 Task: Create a section Black Hole and in the section, add a milestone Agile Process Implementation in the project TowardForge.
Action: Mouse moved to (22, 58)
Screenshot: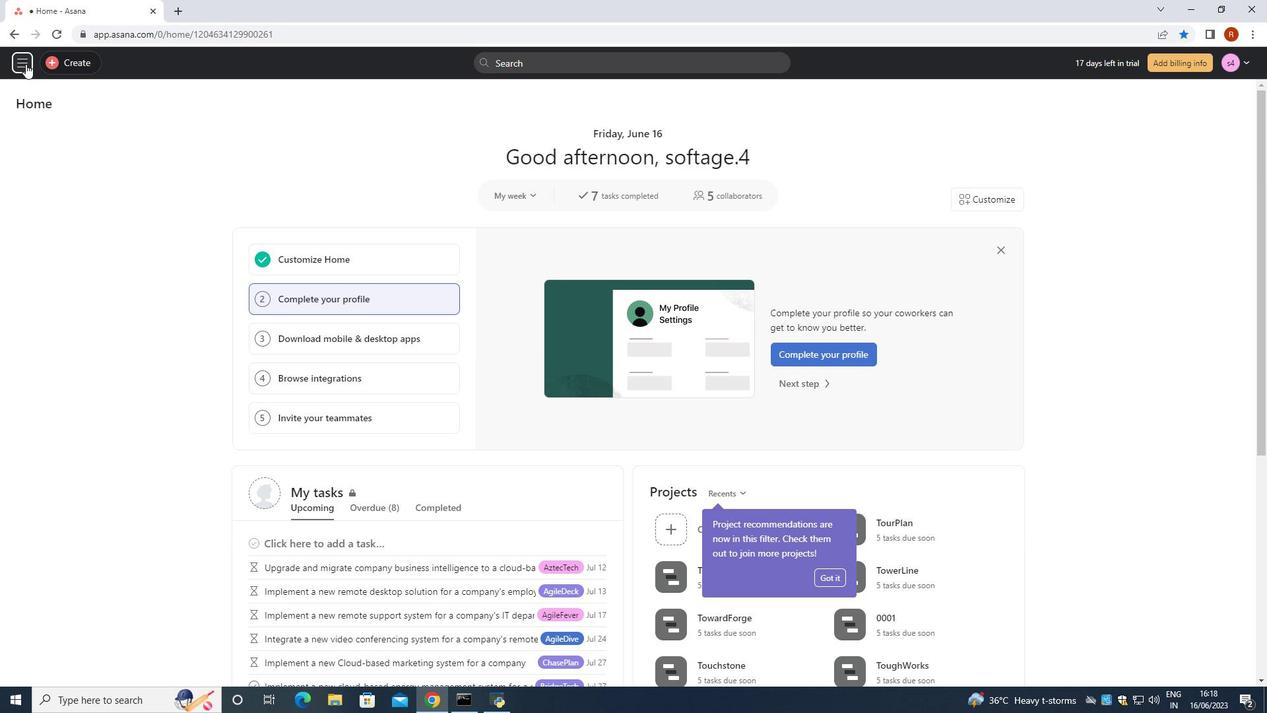 
Action: Mouse pressed left at (22, 58)
Screenshot: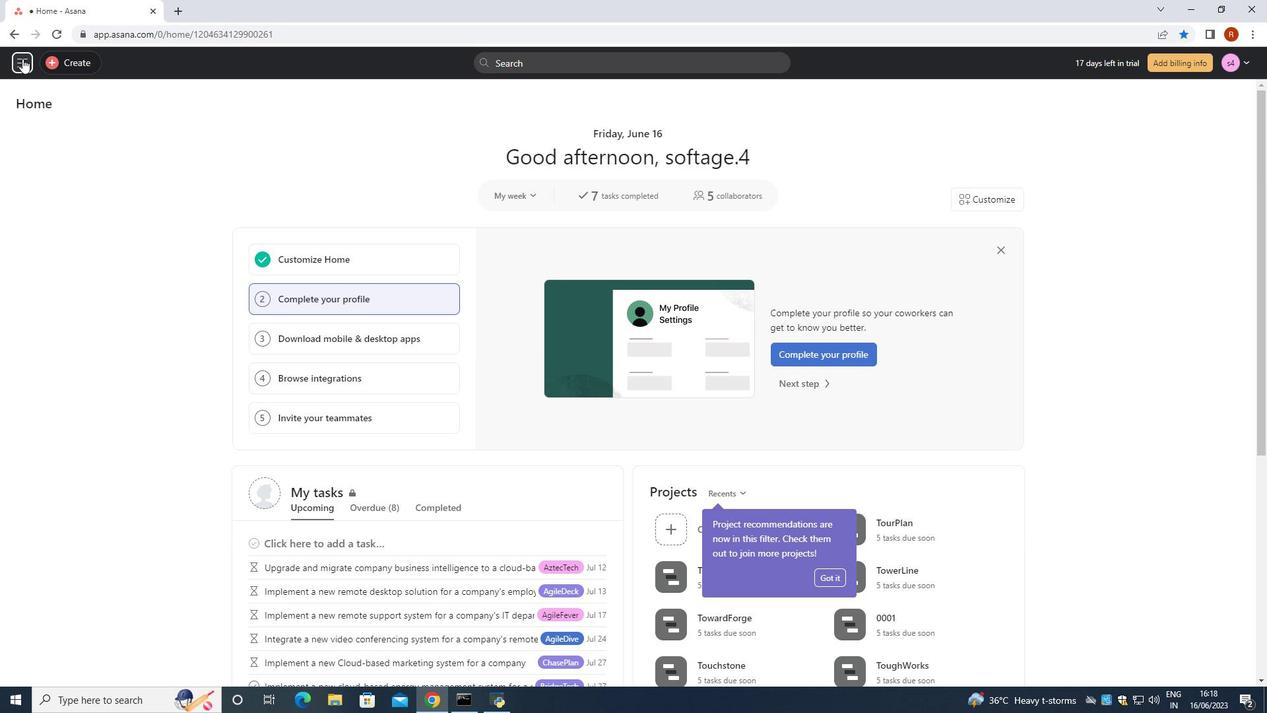 
Action: Mouse moved to (80, 416)
Screenshot: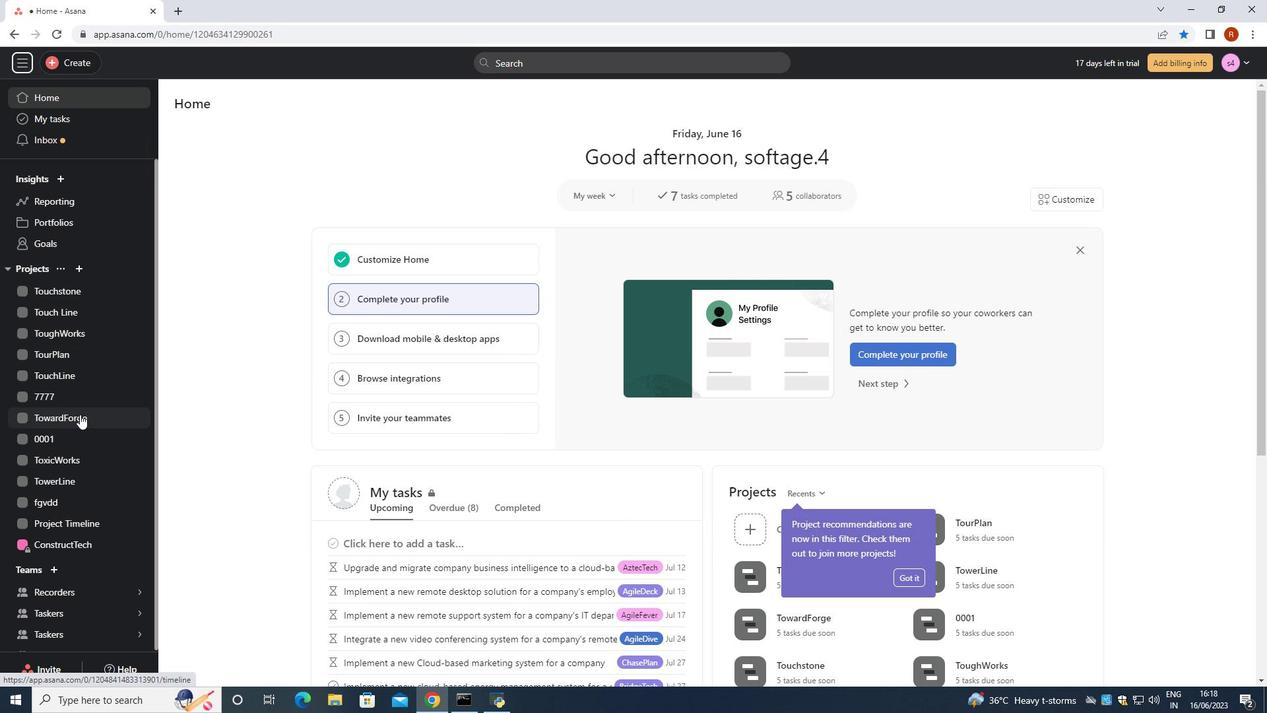 
Action: Mouse pressed left at (80, 416)
Screenshot: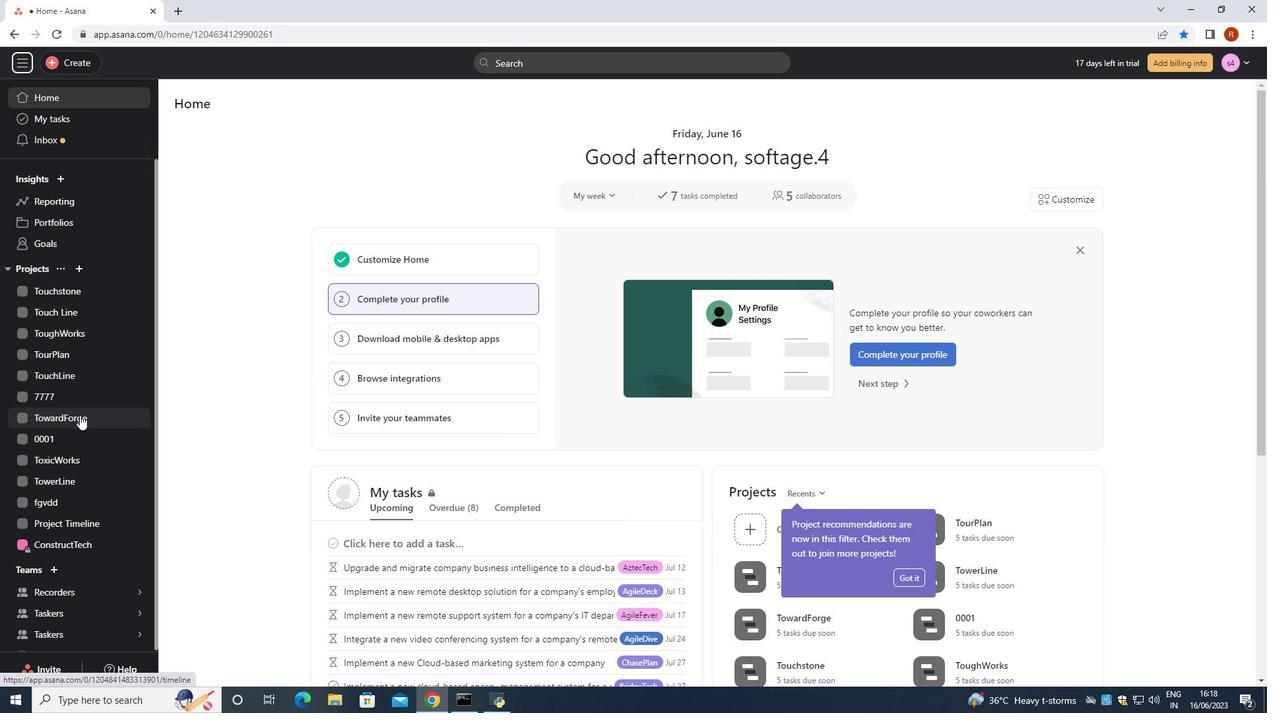 
Action: Mouse moved to (258, 111)
Screenshot: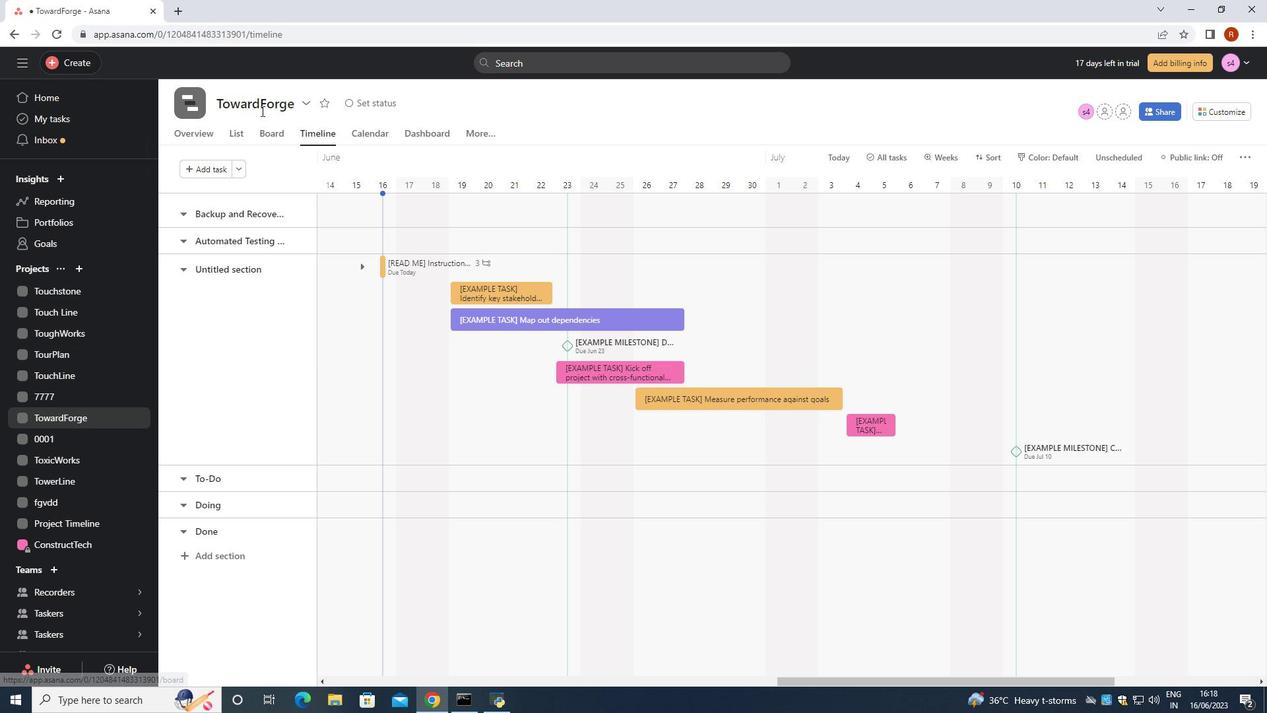 
Action: Mouse pressed left at (258, 111)
Screenshot: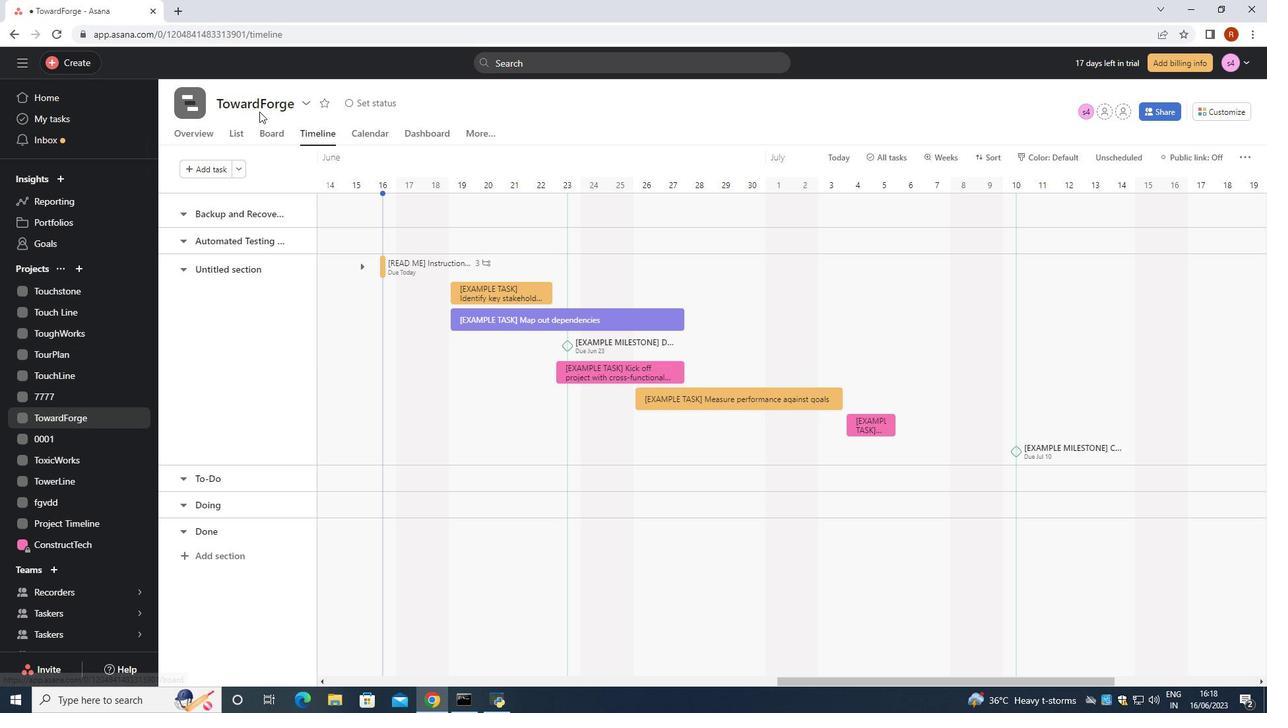 
Action: Mouse moved to (245, 136)
Screenshot: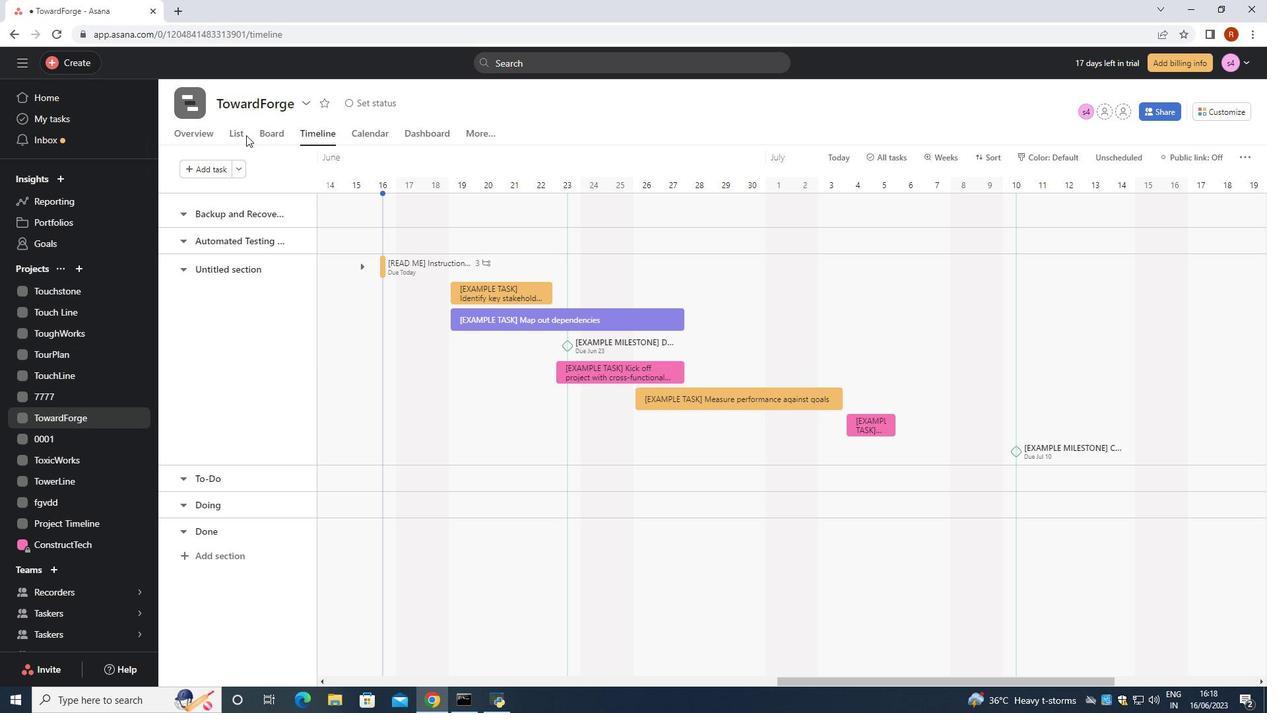 
Action: Mouse pressed left at (245, 136)
Screenshot: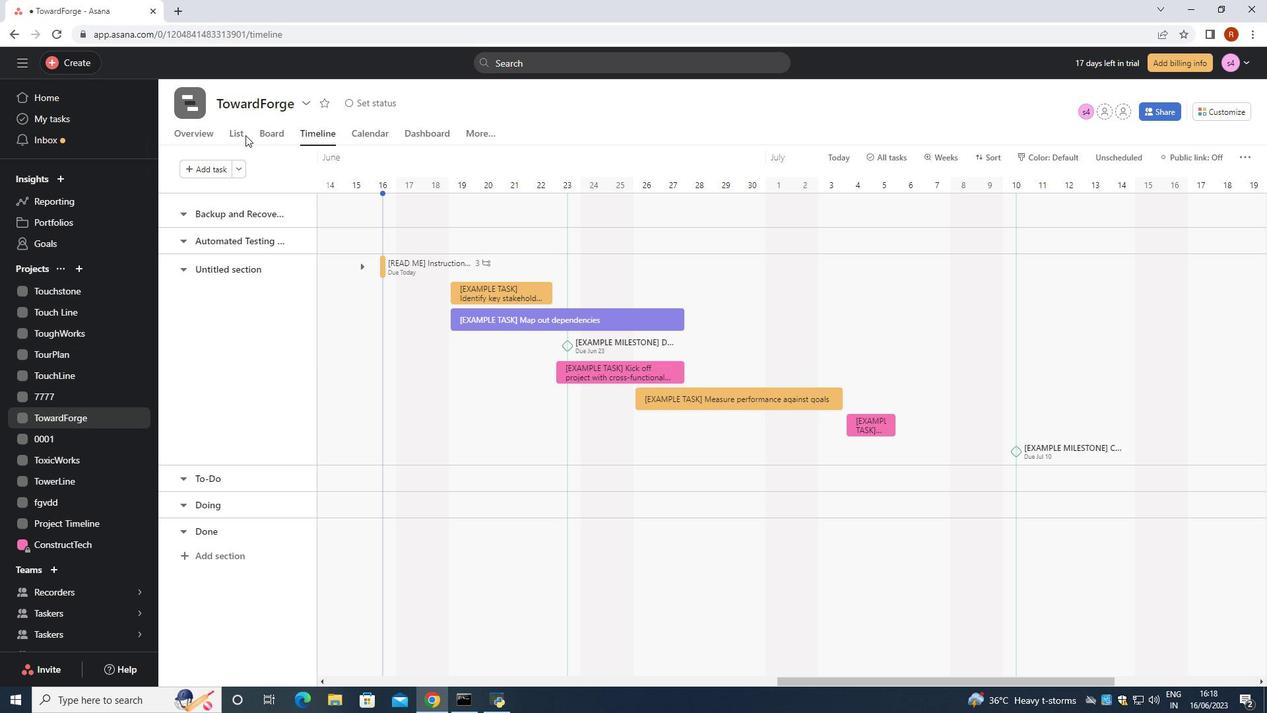 
Action: Mouse moved to (239, 132)
Screenshot: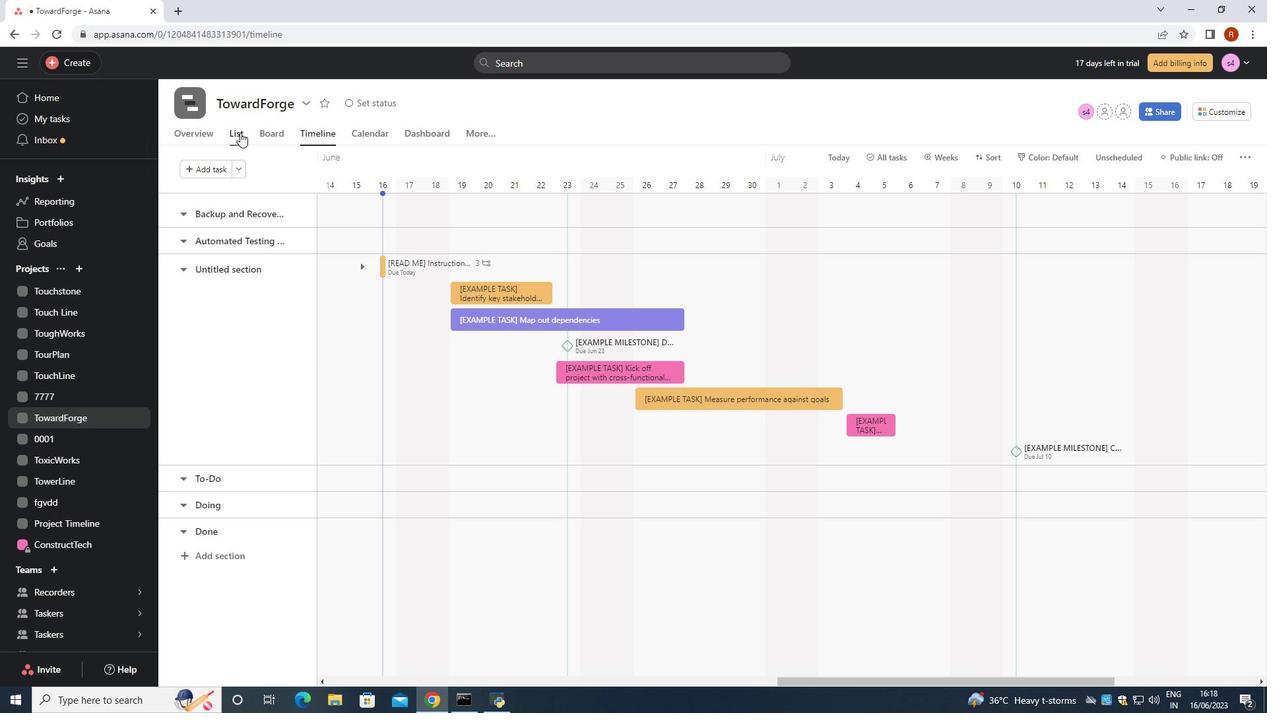 
Action: Mouse pressed left at (239, 132)
Screenshot: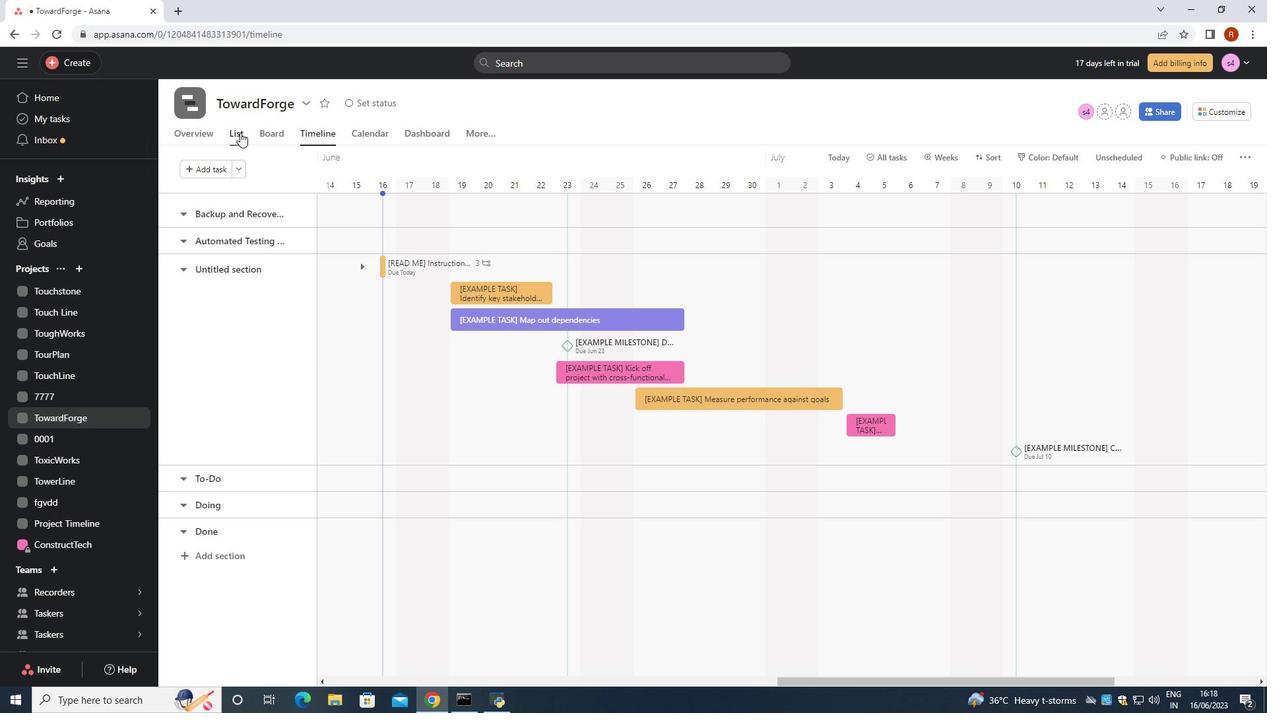 
Action: Mouse moved to (235, 162)
Screenshot: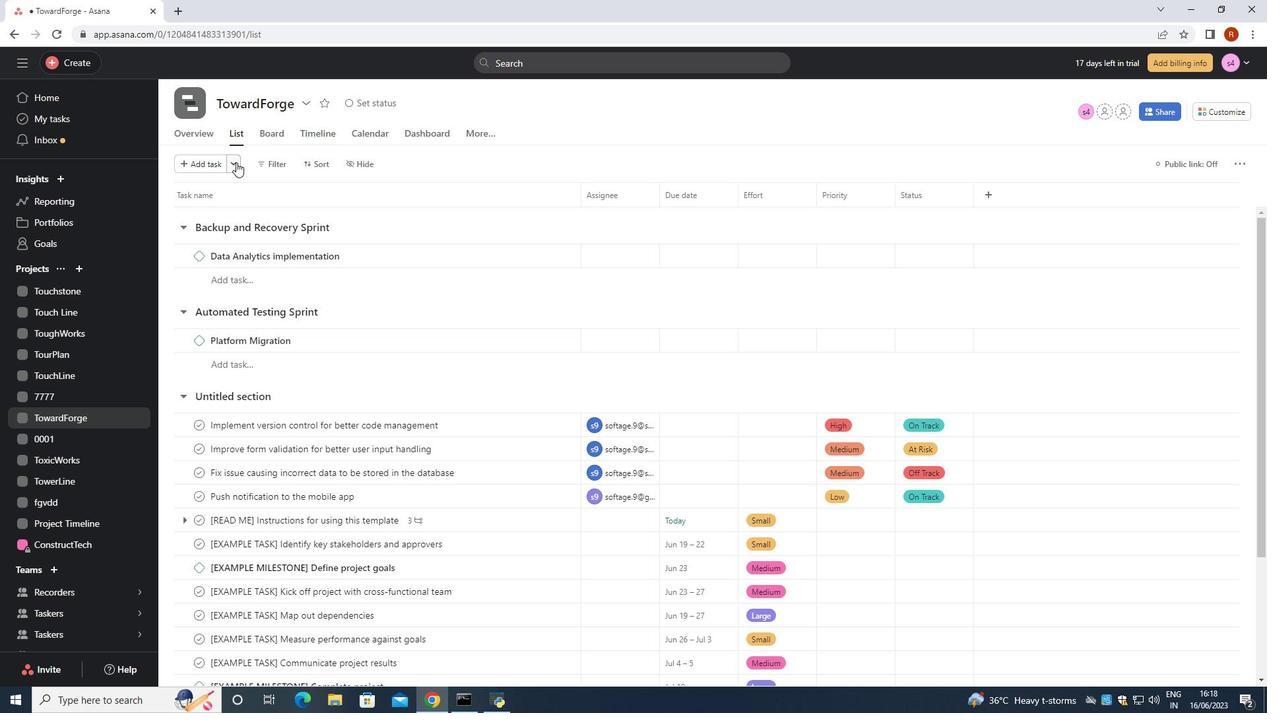 
Action: Mouse pressed left at (235, 162)
Screenshot: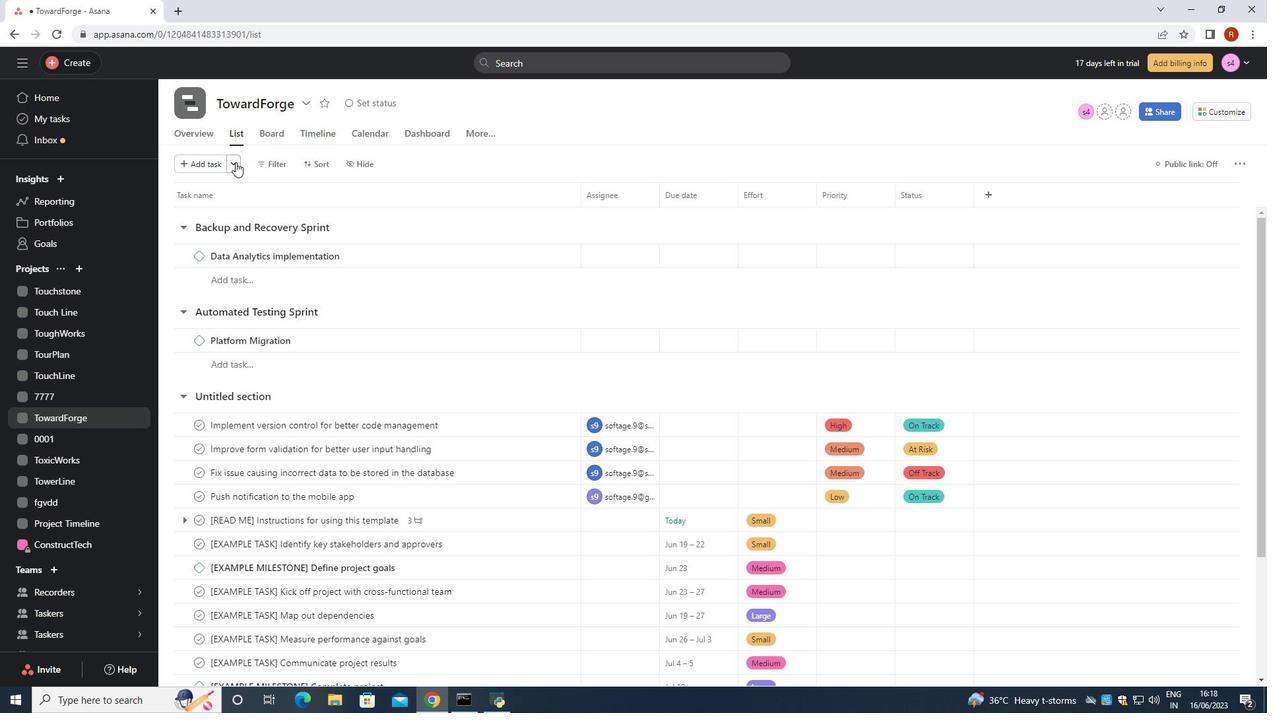
Action: Mouse moved to (281, 189)
Screenshot: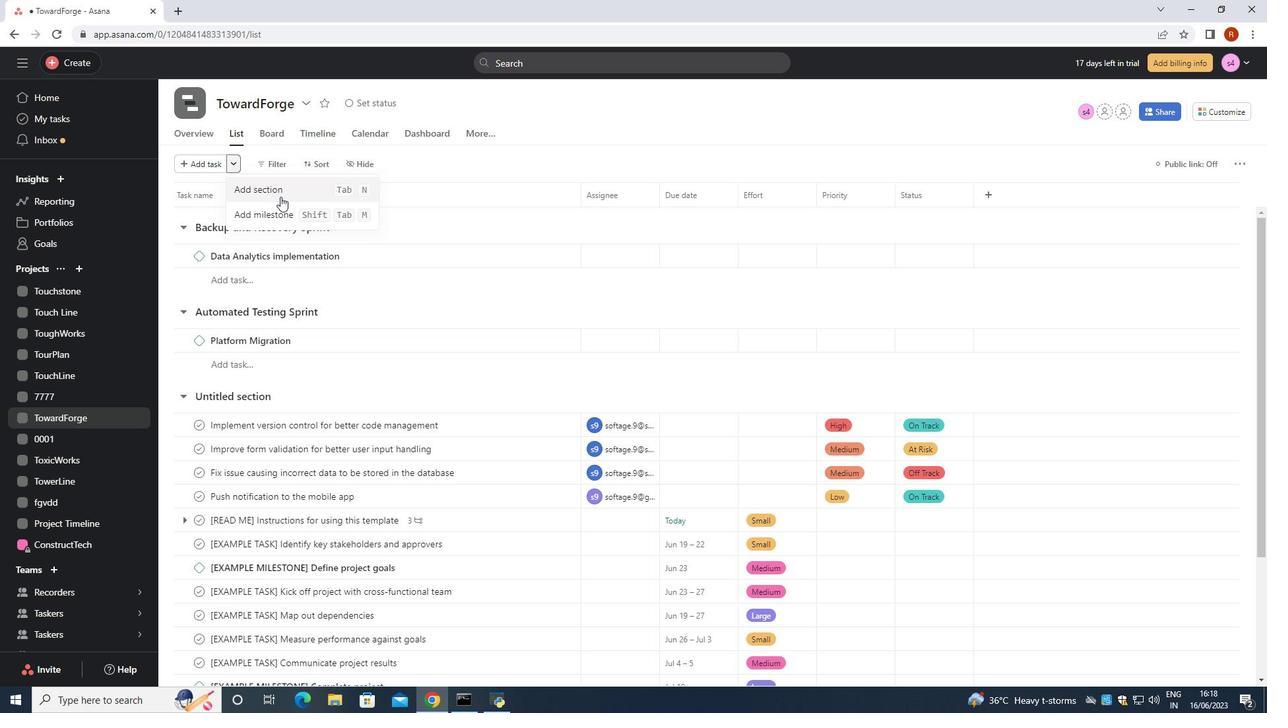 
Action: Mouse pressed left at (281, 189)
Screenshot: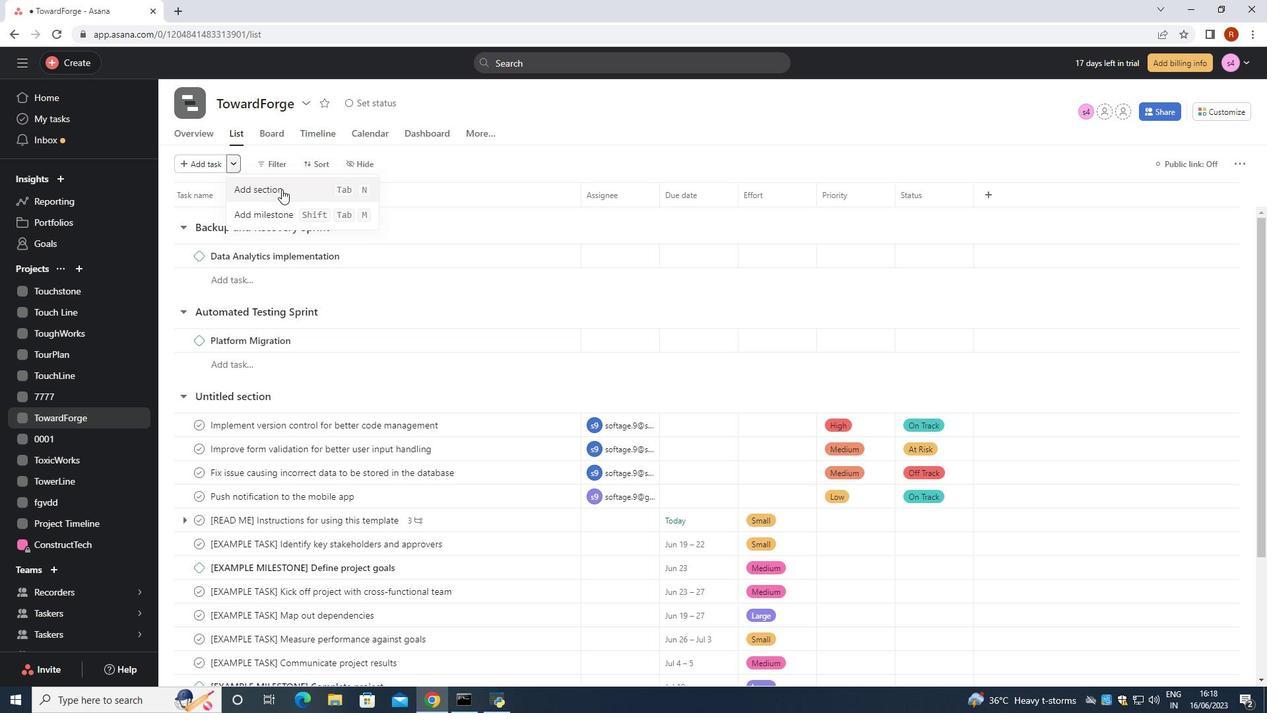 
Action: Mouse moved to (167, 106)
Screenshot: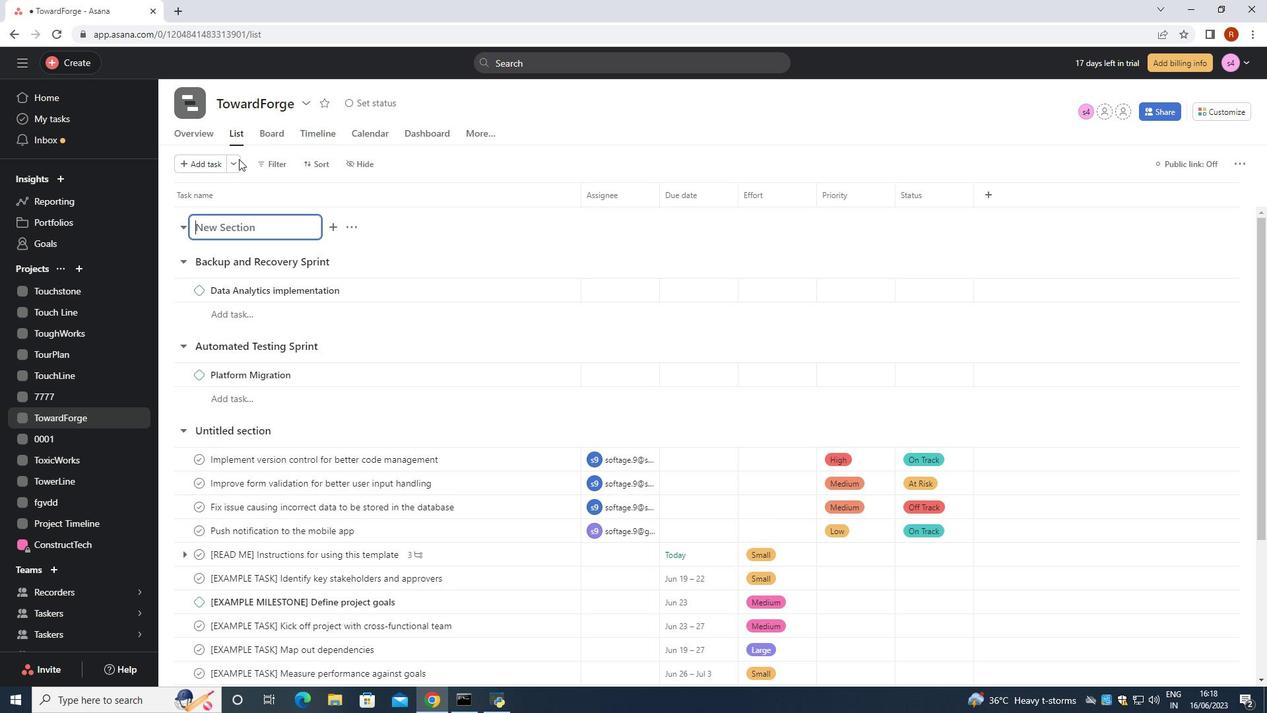 
Action: Key pressed <Key.shift>Blav<Key.backspace>ck<Key.space><Key.shift>Hole<Key.space>
Screenshot: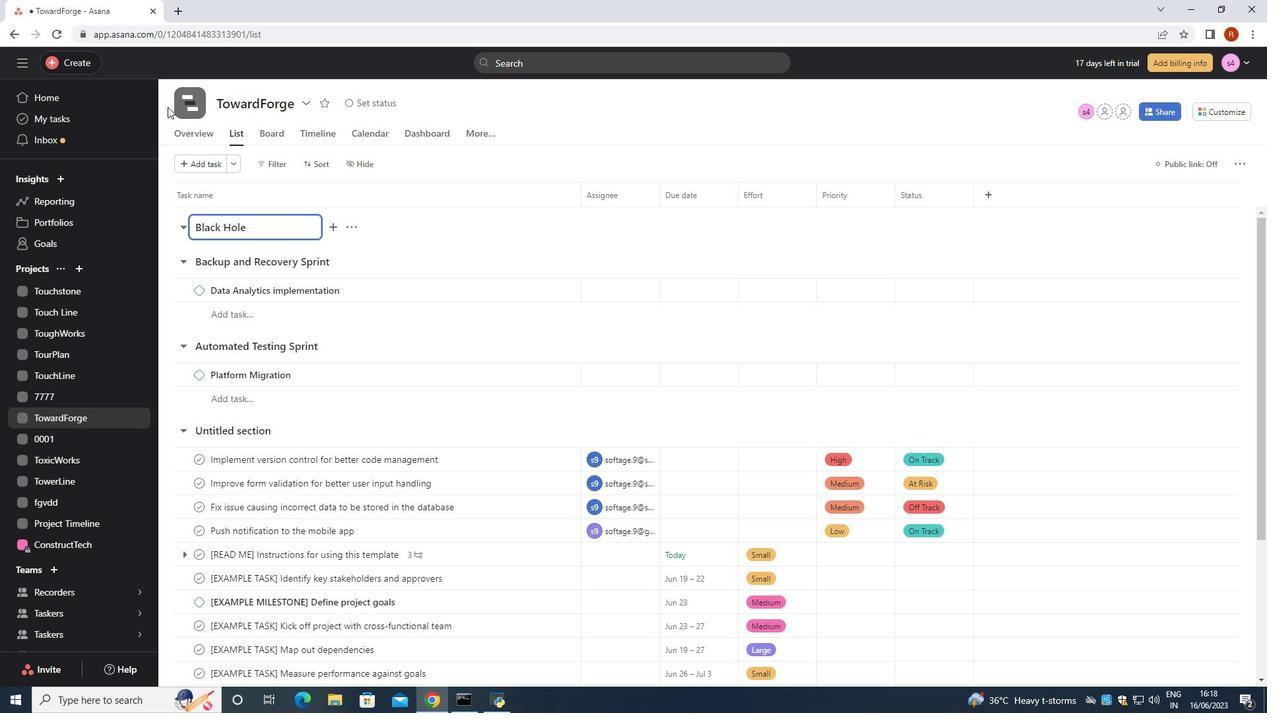 
Action: Mouse moved to (233, 160)
Screenshot: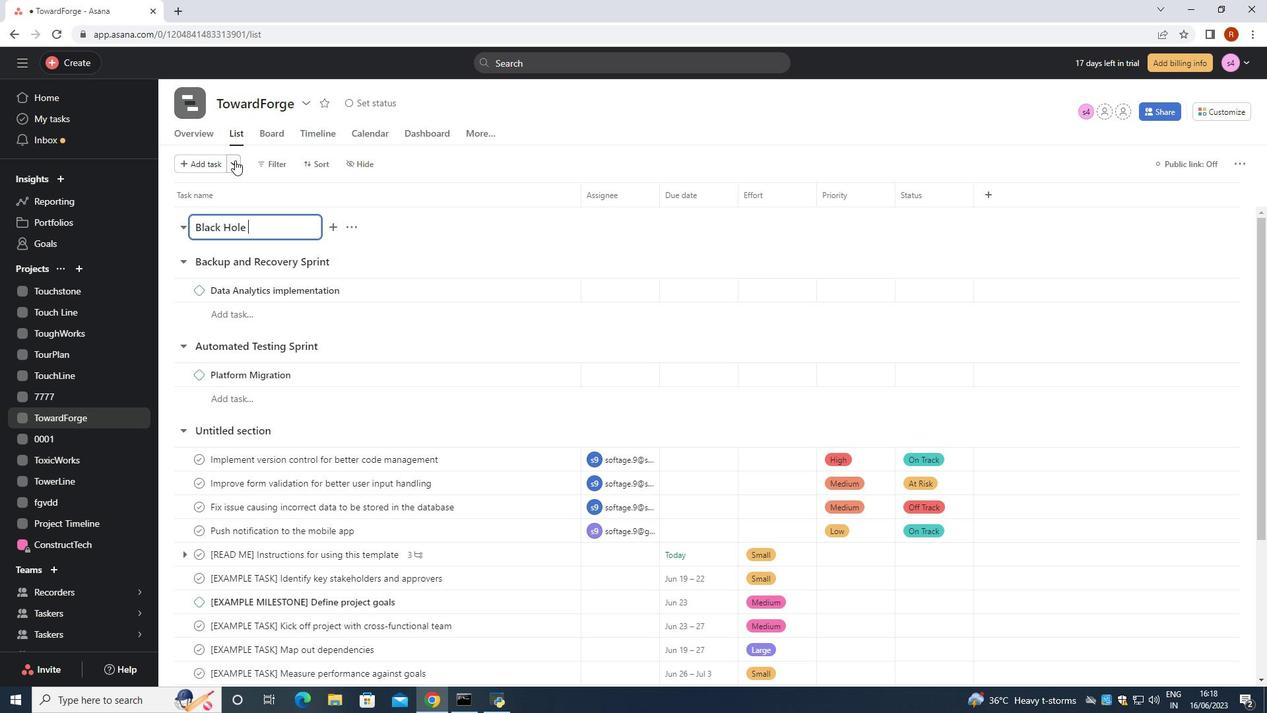 
Action: Mouse pressed left at (233, 160)
Screenshot: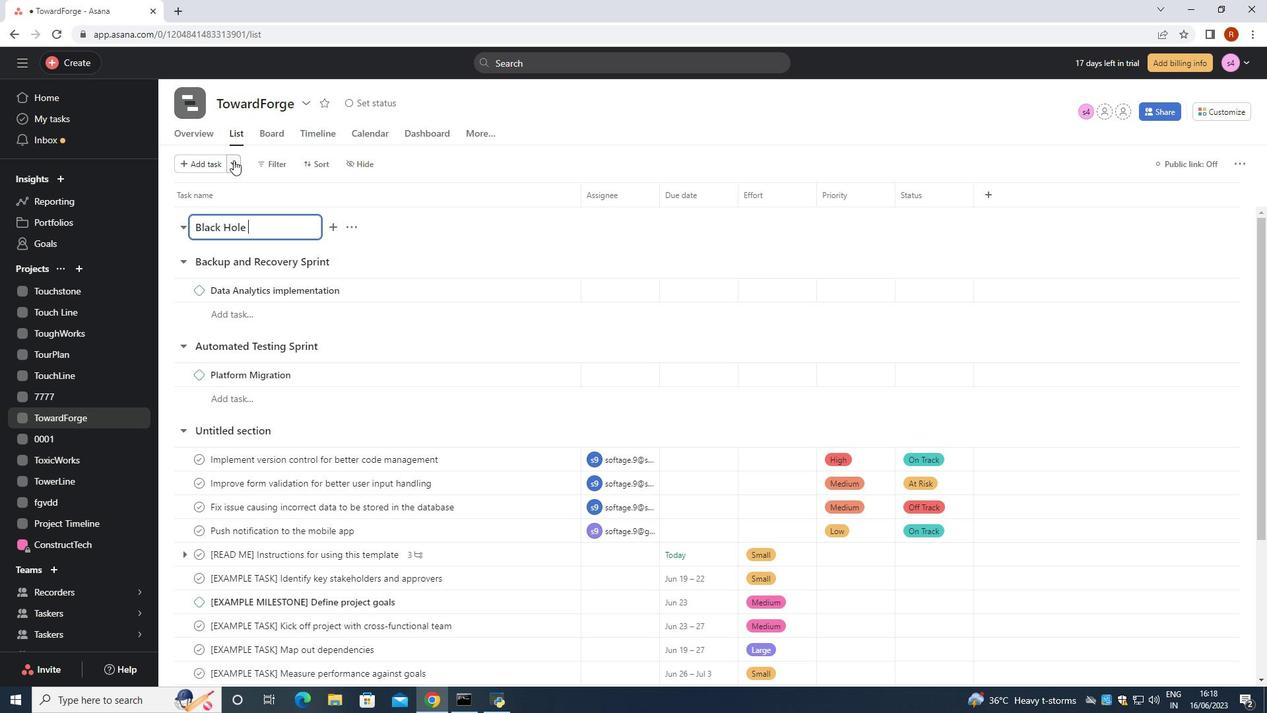 
Action: Mouse moved to (248, 204)
Screenshot: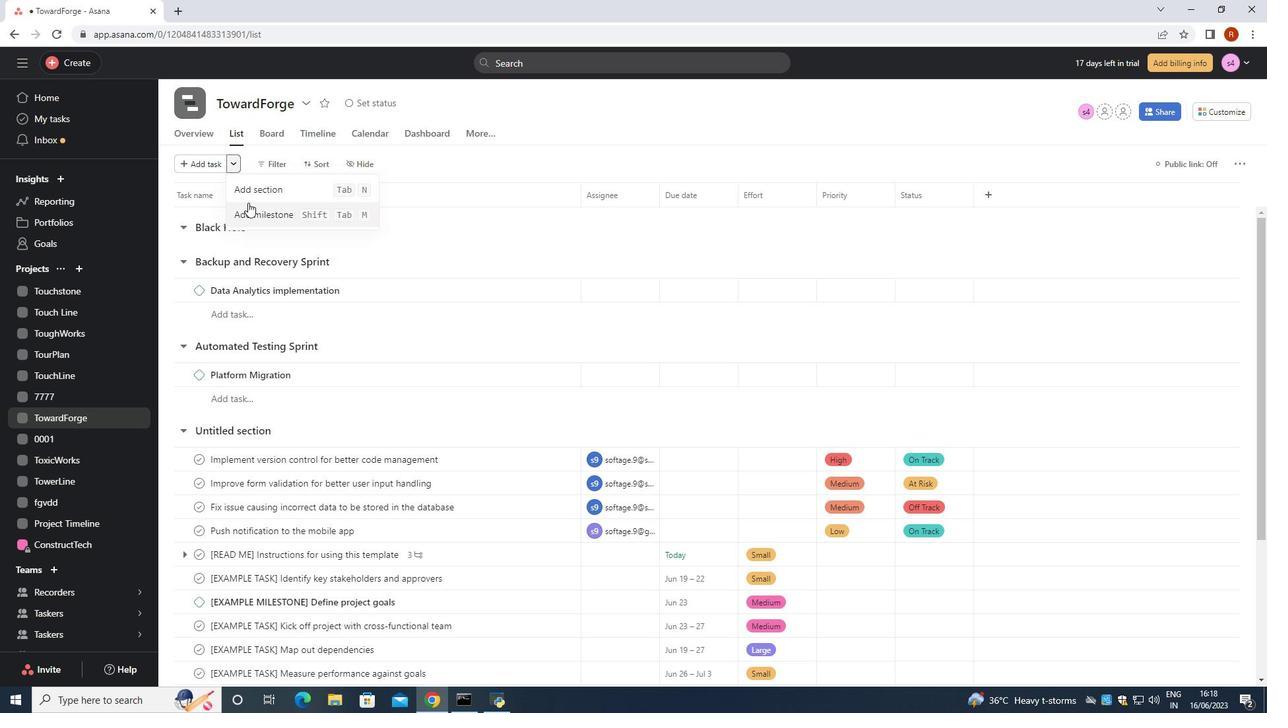 
Action: Mouse pressed left at (248, 204)
Screenshot: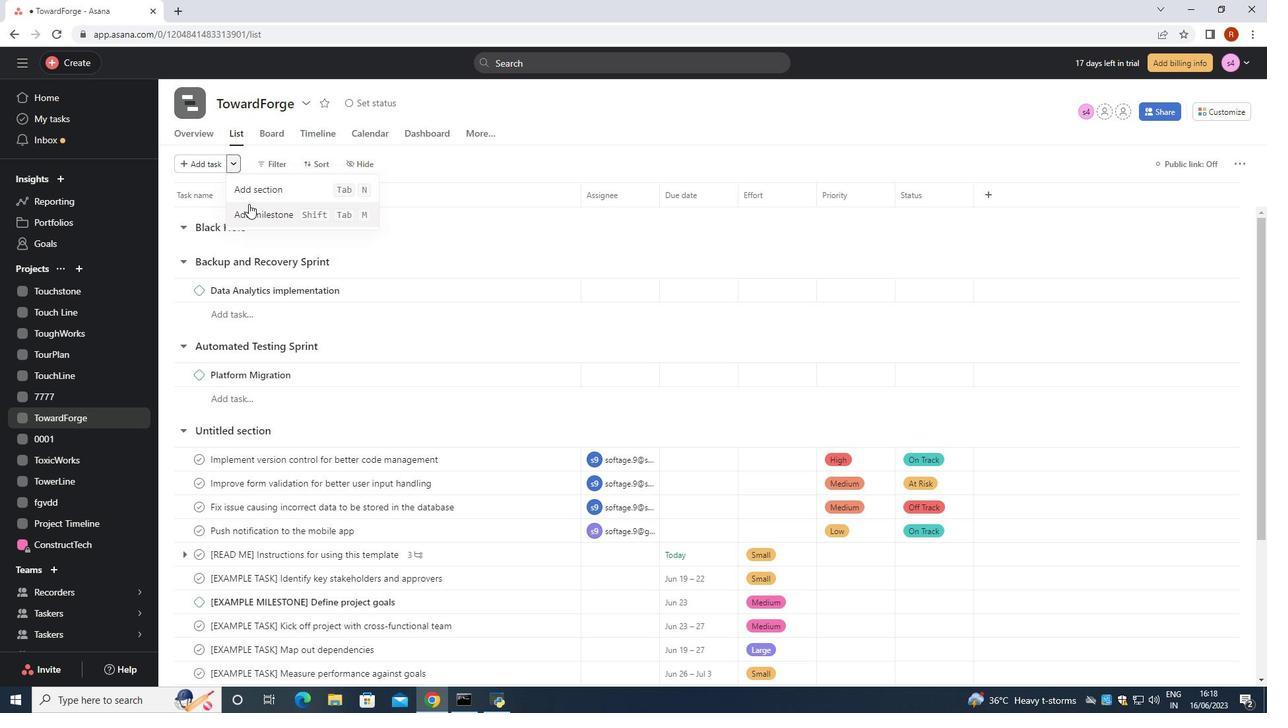 
Action: Mouse moved to (228, 192)
Screenshot: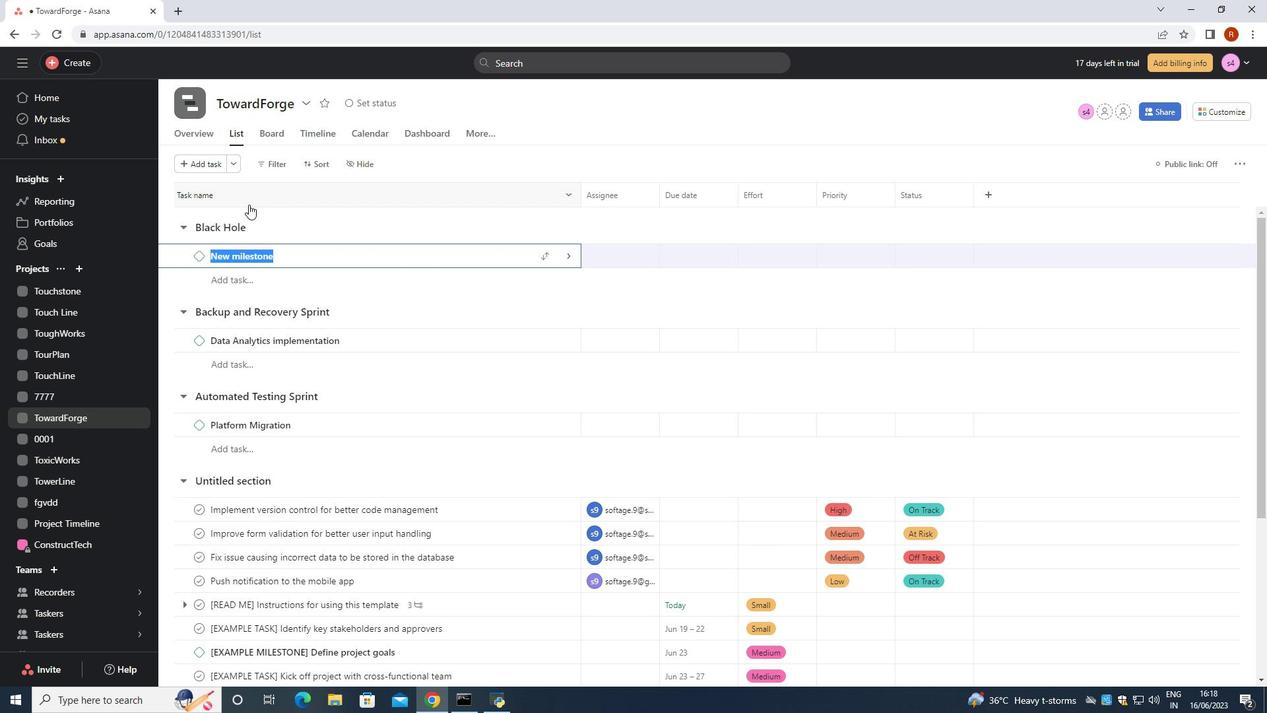 
Action: Key pressed <Key.shift><Key.shift><Key.shift>Agile<Key.space><Key.shift><Key.shift><Key.shift><Key.shift><Key.shift><Key.shift><Key.shift>Process<Key.space><Key.shift>Implementation
Screenshot: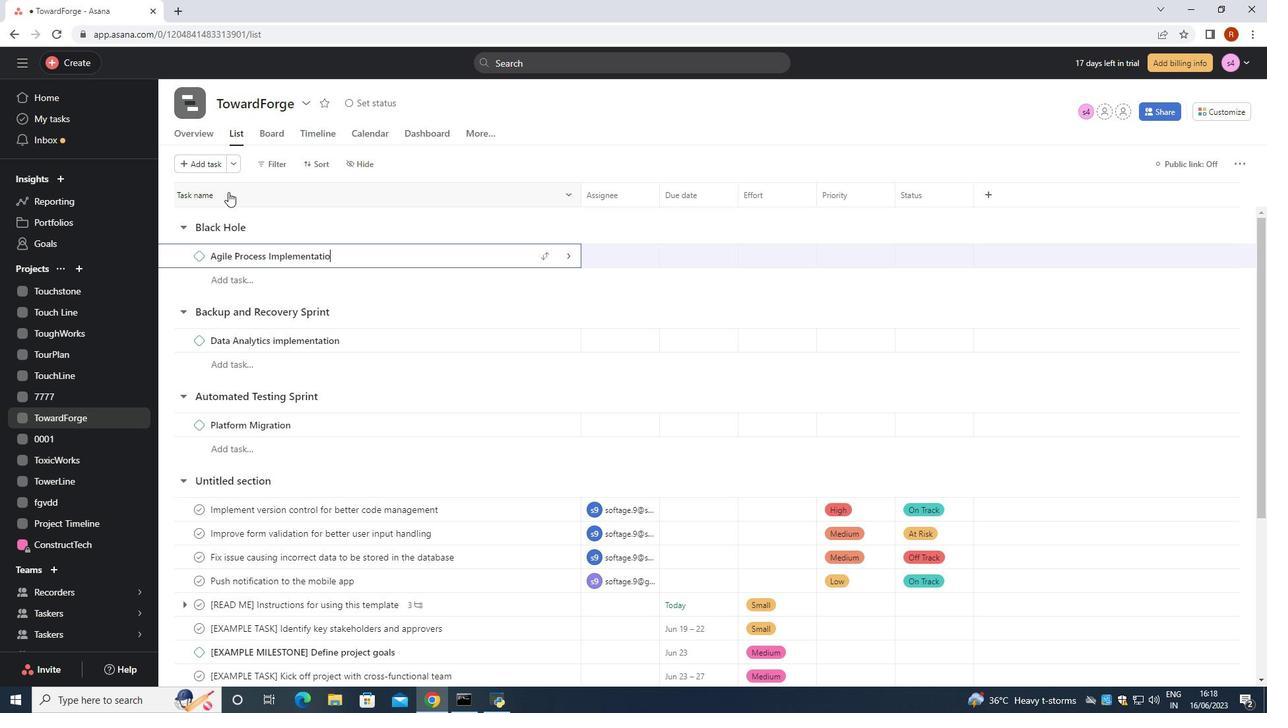 
Action: Mouse moved to (460, 199)
Screenshot: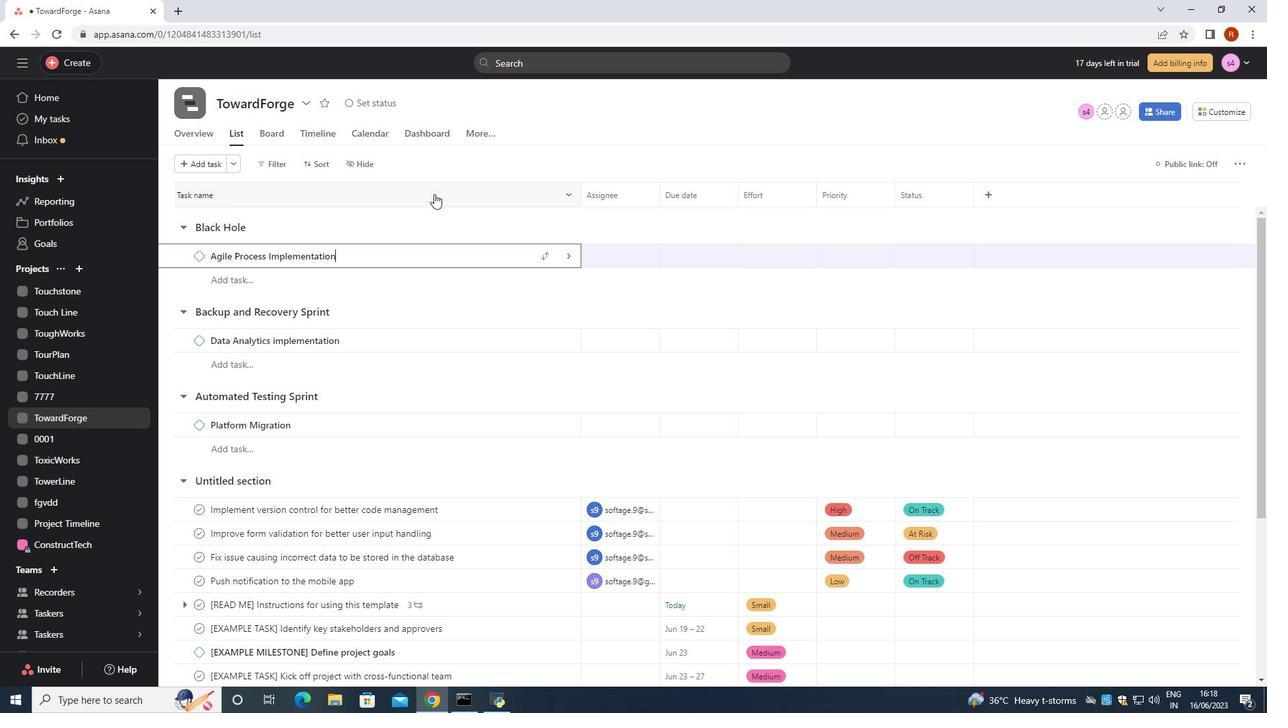 
